 Task: Make in the project CalibrateTech an epic 'Cloud security compliance'. Create in the project CalibrateTech an epic 'Microservices architecture implementation'. Add in the project CalibrateTech an epic 'Remote work and collaboration enhancement'
Action: Mouse moved to (77, 181)
Screenshot: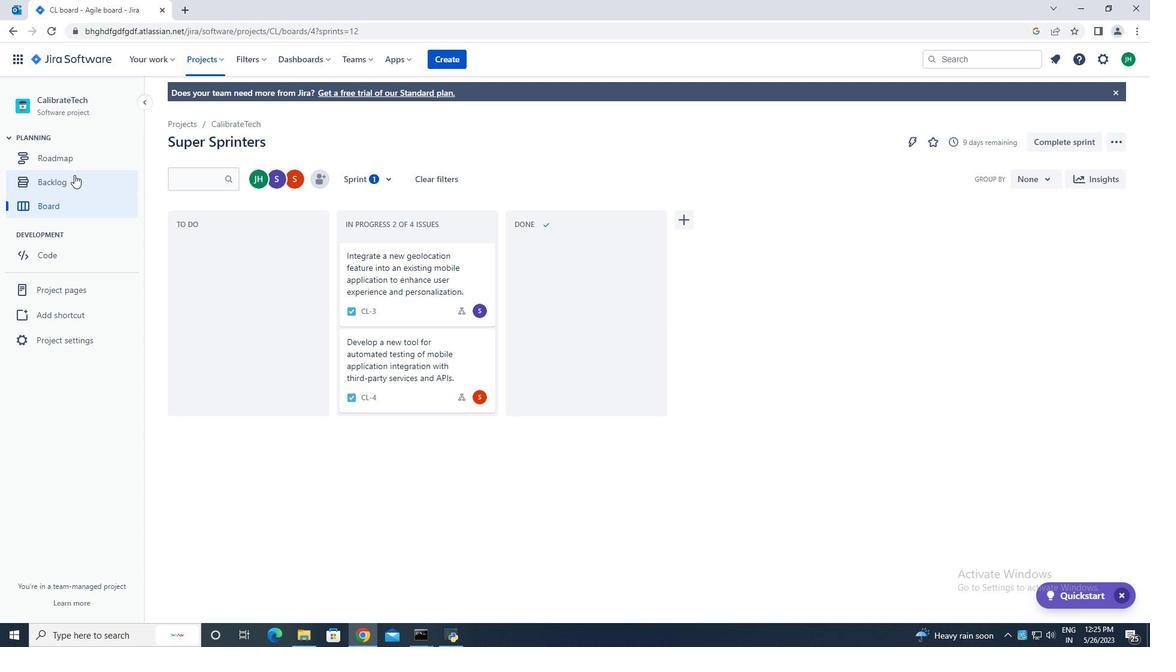 
Action: Mouse pressed left at (77, 181)
Screenshot: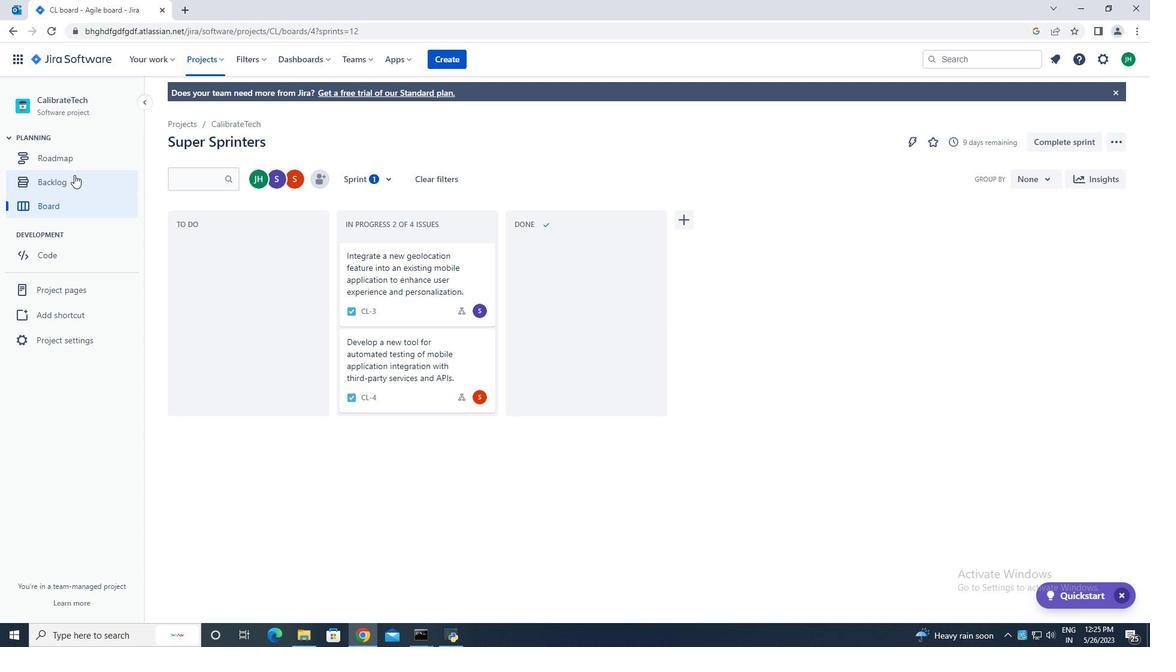 
Action: Mouse moved to (357, 179)
Screenshot: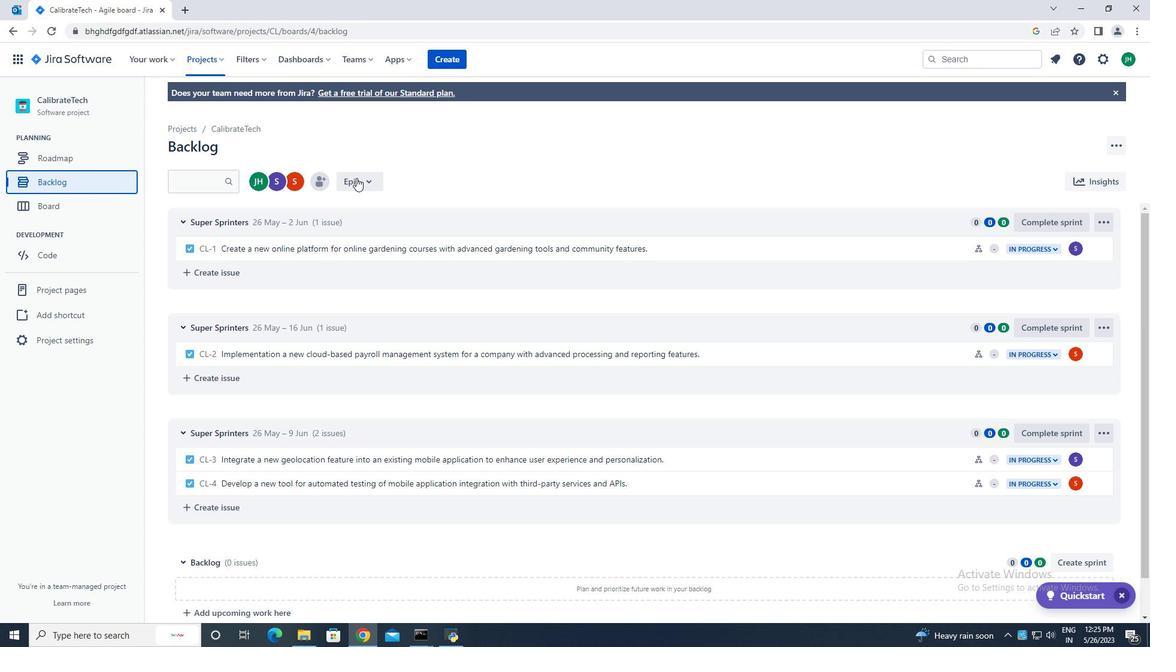 
Action: Mouse pressed left at (357, 179)
Screenshot: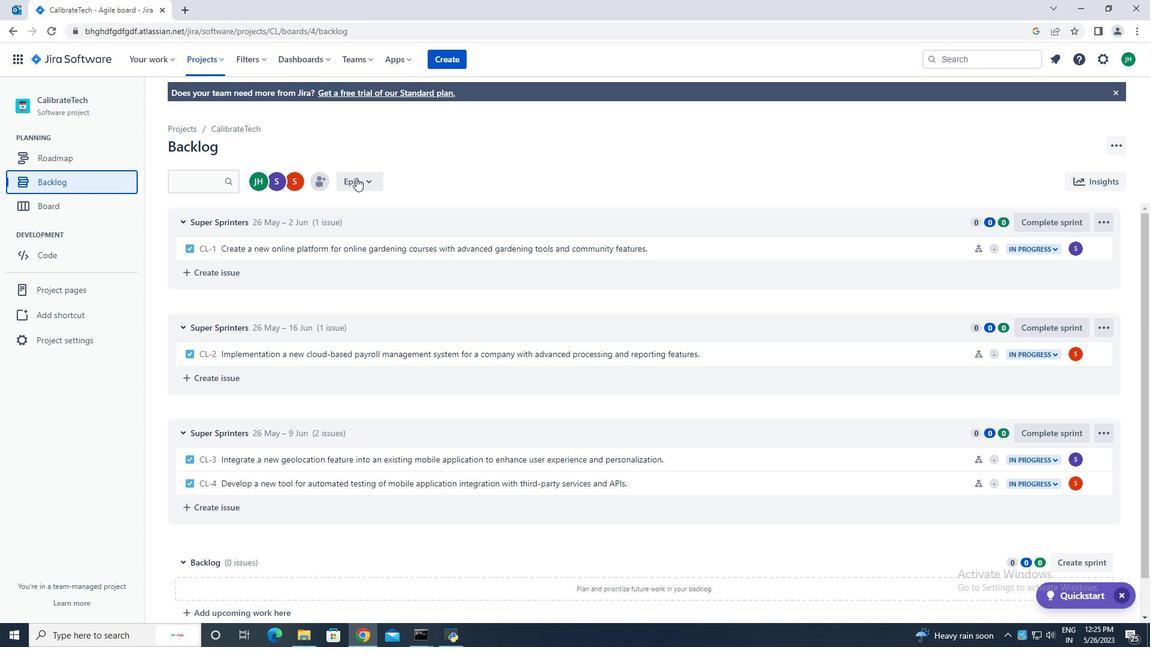 
Action: Mouse moved to (359, 254)
Screenshot: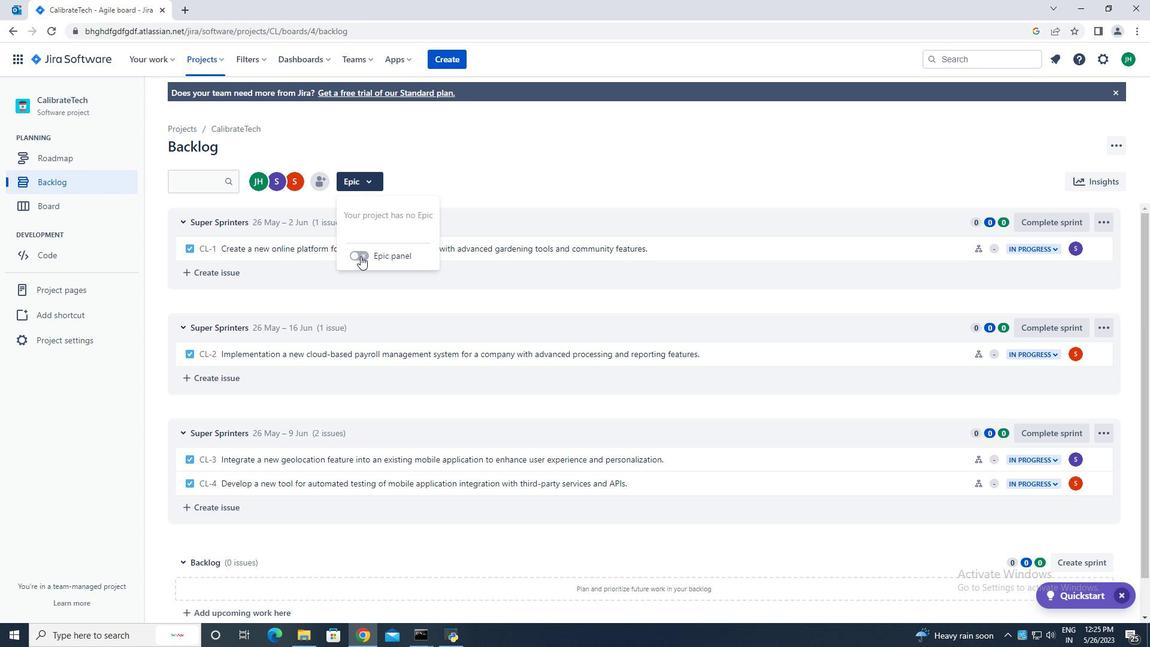 
Action: Mouse pressed left at (359, 254)
Screenshot: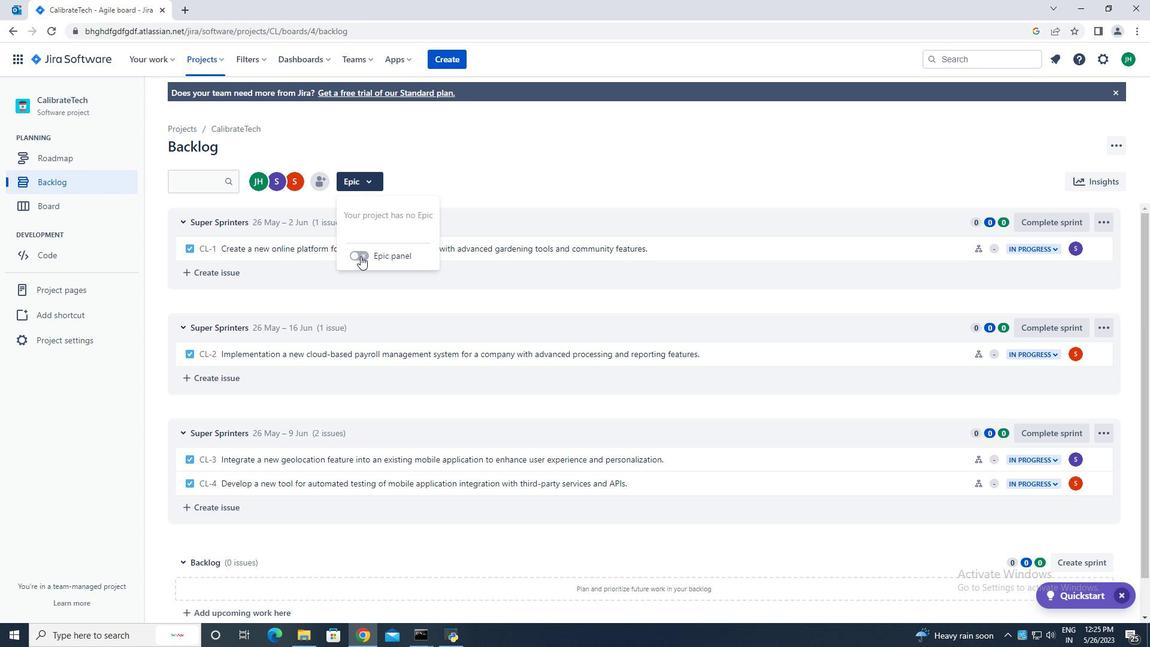 
Action: Mouse moved to (243, 448)
Screenshot: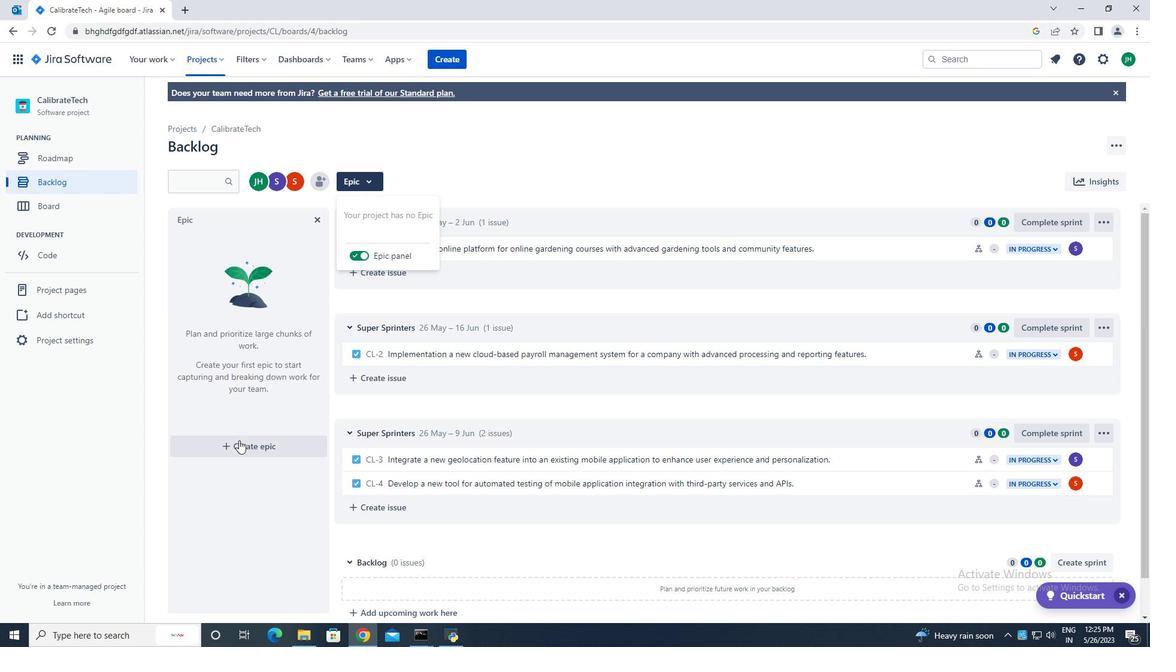 
Action: Mouse pressed left at (243, 448)
Screenshot: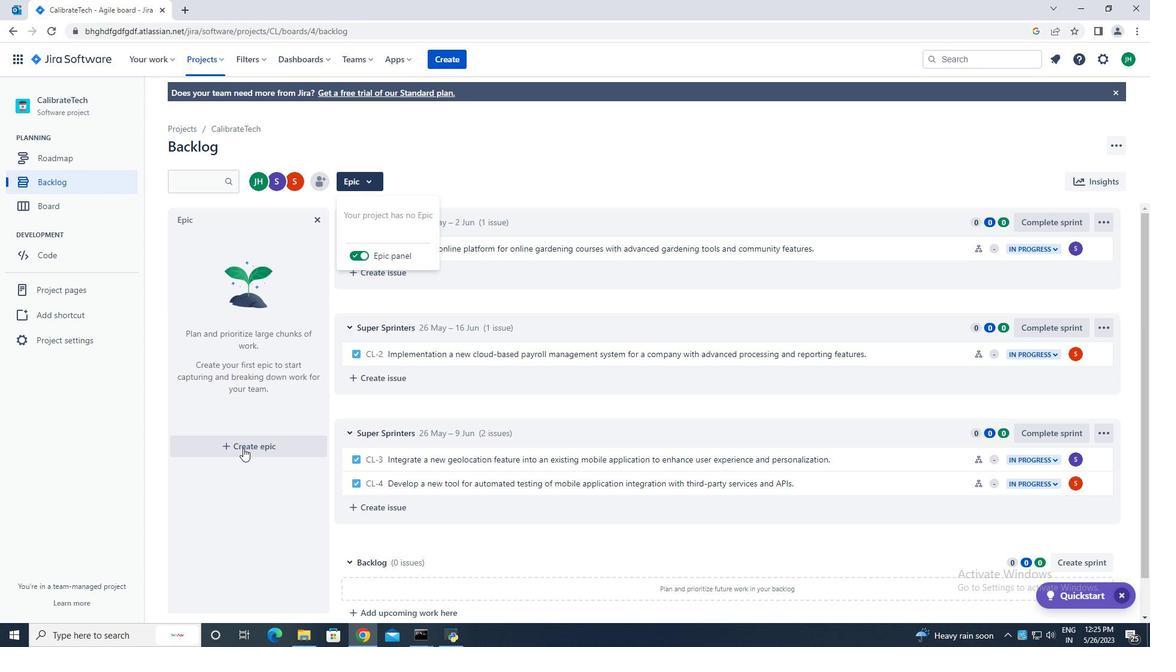 
Action: Mouse moved to (240, 447)
Screenshot: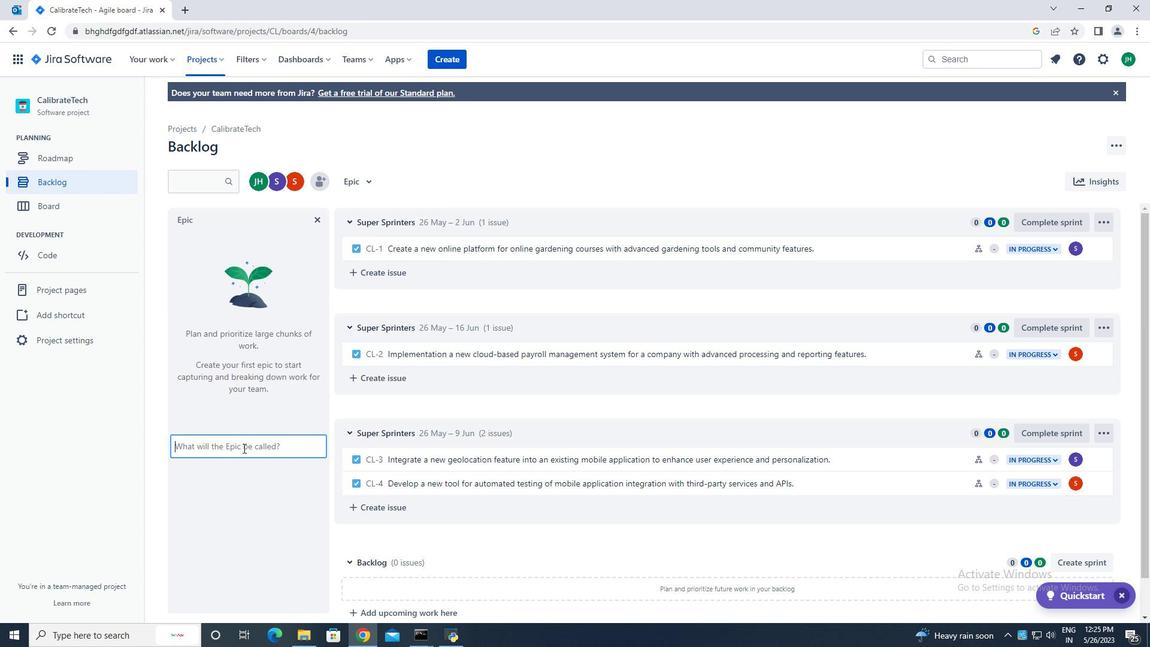 
Action: Mouse pressed left at (240, 447)
Screenshot: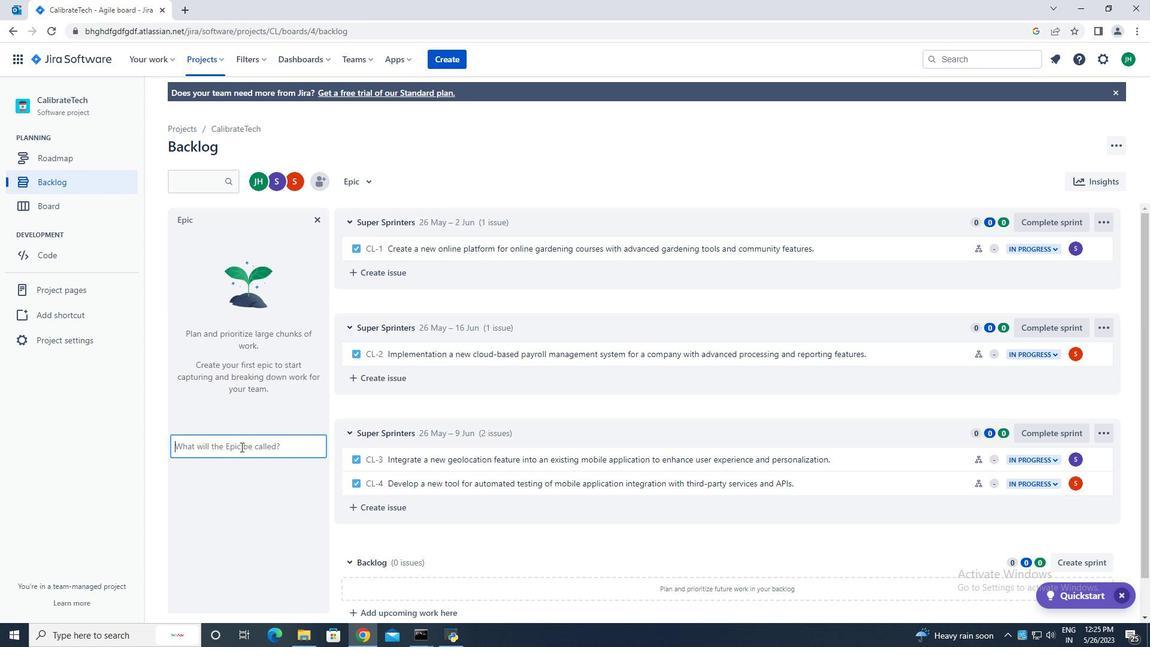 
Action: Mouse moved to (270, 443)
Screenshot: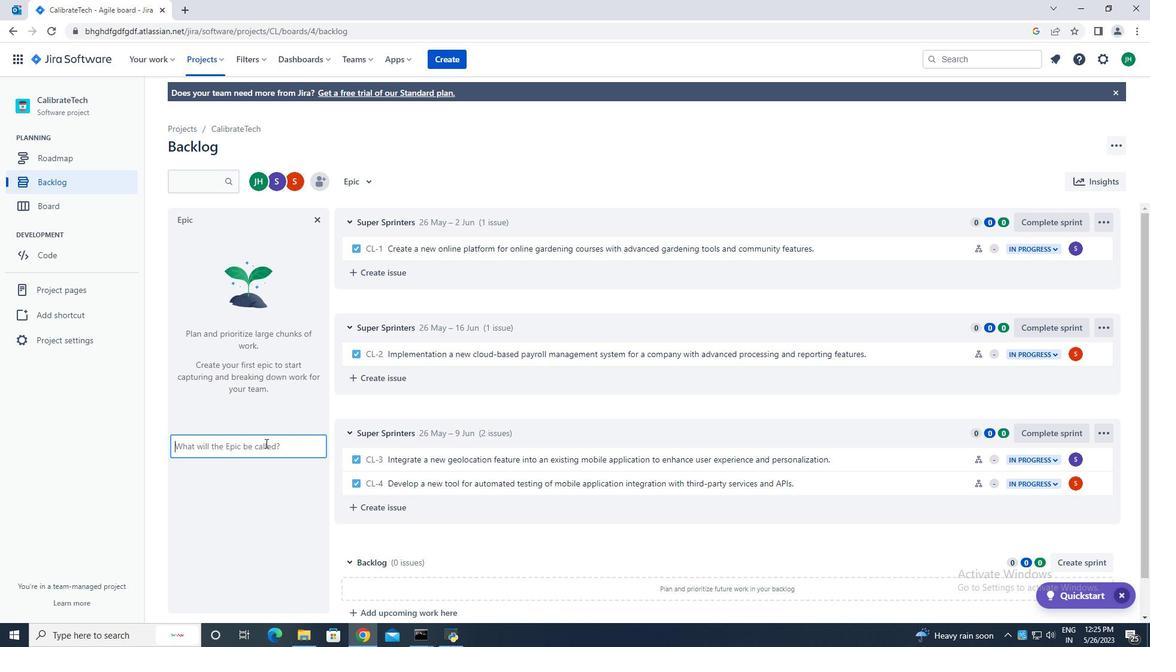 
Action: Key pressed <Key.caps_lock>C<Key.caps_lock>loud<Key.space><Key.caps_lock>C<Key.caps_lock>alibrate<Key.space><Key.backspace><Key.backspace><Key.backspace><Key.backspace><Key.backspace><Key.backspace><Key.backspace><Key.backspace><Key.backspace><Key.backspace>security<Key.space>compliance<Key.enter>
Screenshot: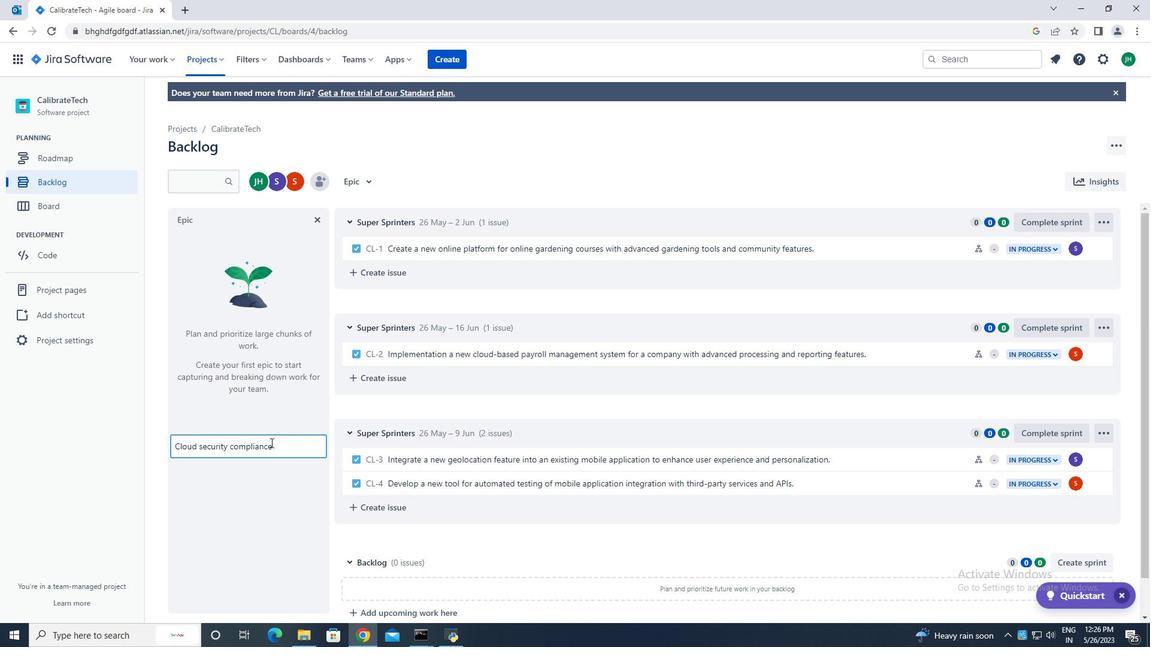 
Action: Mouse moved to (228, 299)
Screenshot: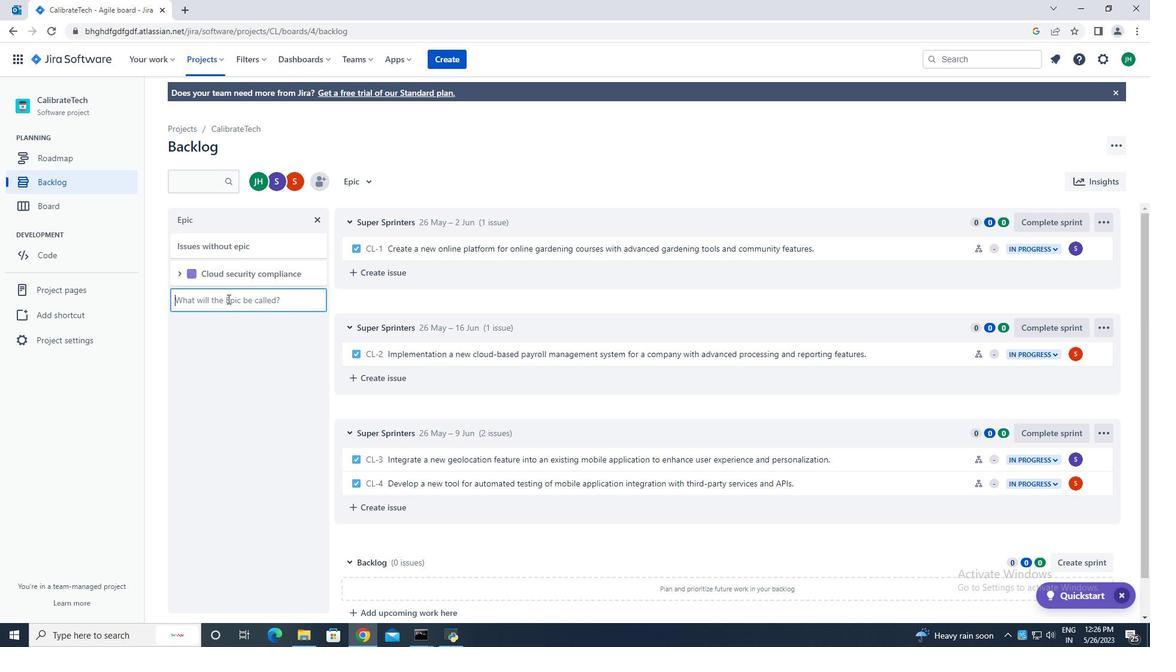 
Action: Mouse pressed left at (228, 299)
Screenshot: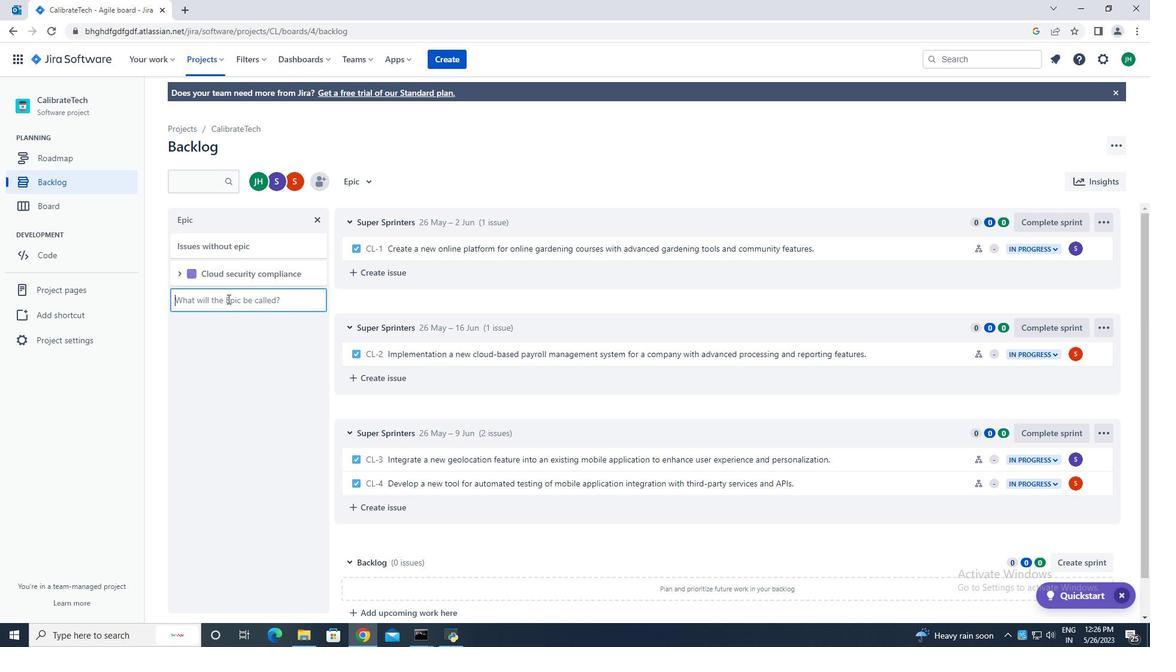 
Action: Mouse moved to (228, 300)
Screenshot: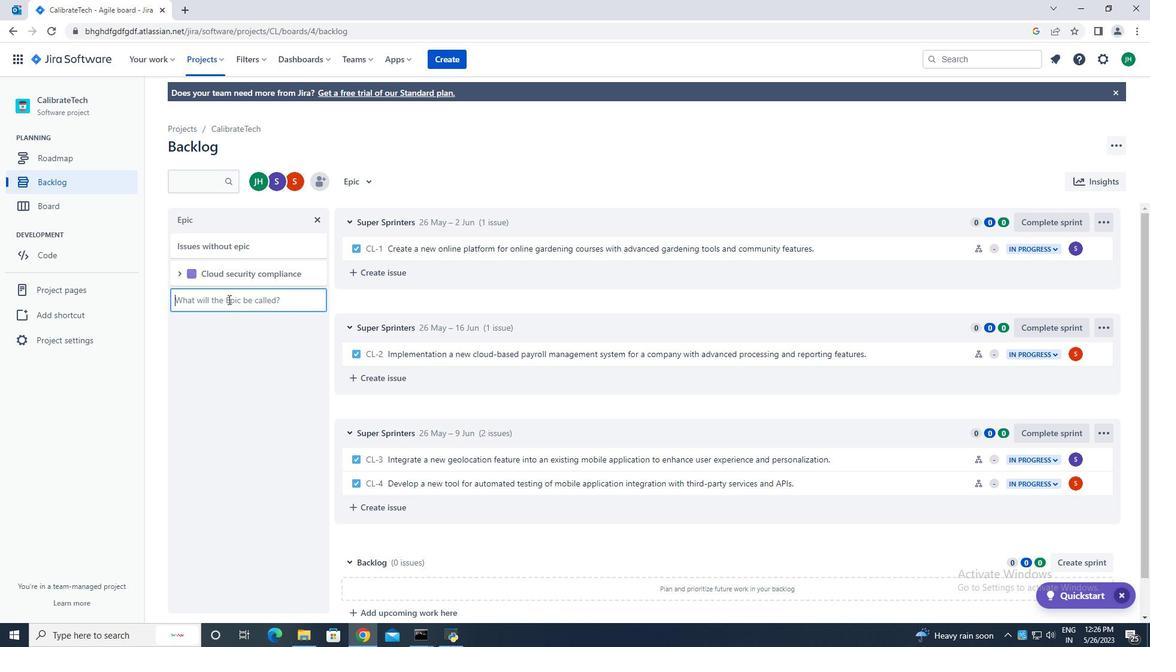 
Action: Key pressed <Key.caps_lock>M<Key.caps_lock>icroservices<Key.space>architecture<Key.space>implementation<Key.space><Key.enter>
Screenshot: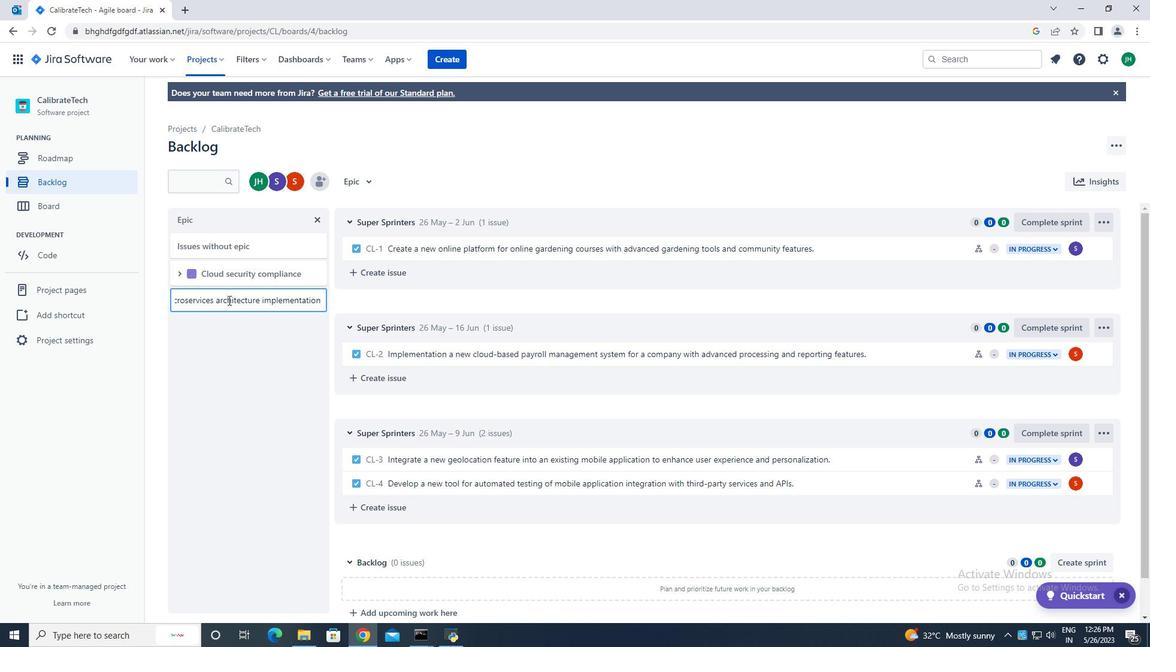 
Action: Mouse moved to (260, 344)
Screenshot: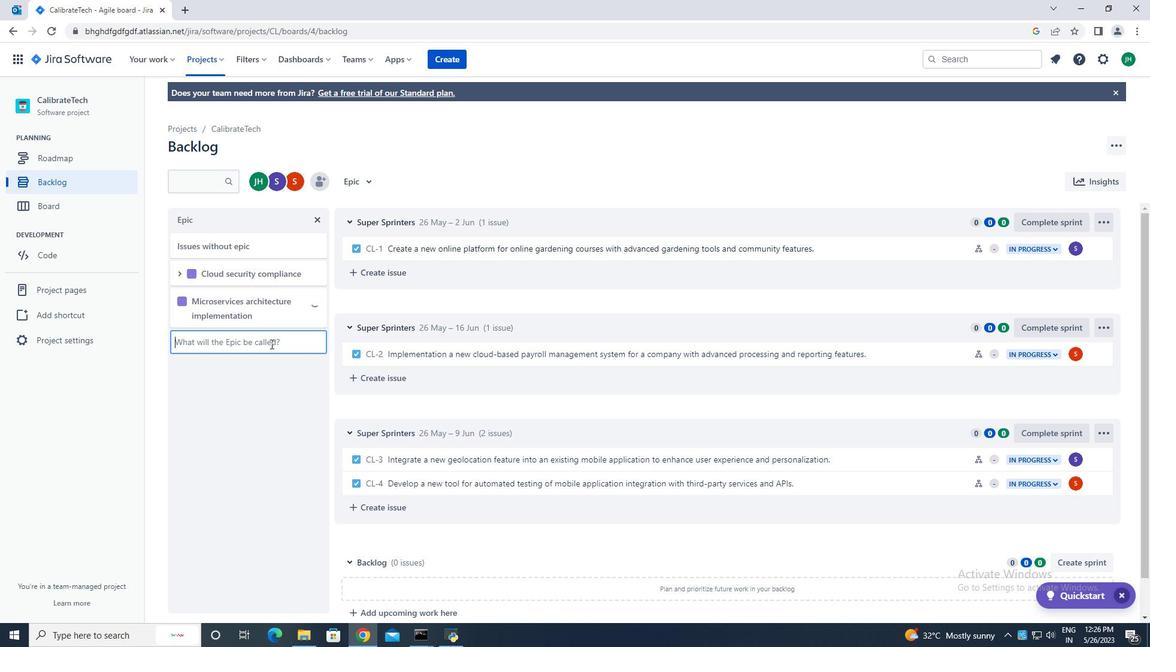 
Action: Mouse pressed left at (260, 344)
Screenshot: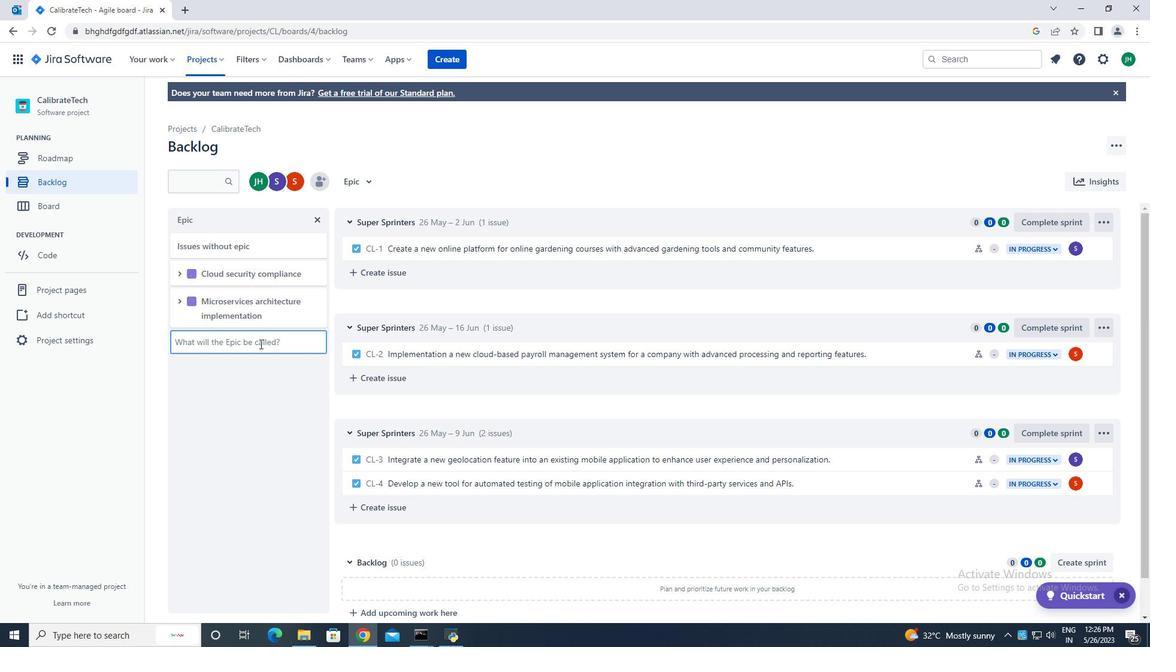 
Action: Mouse moved to (260, 344)
Screenshot: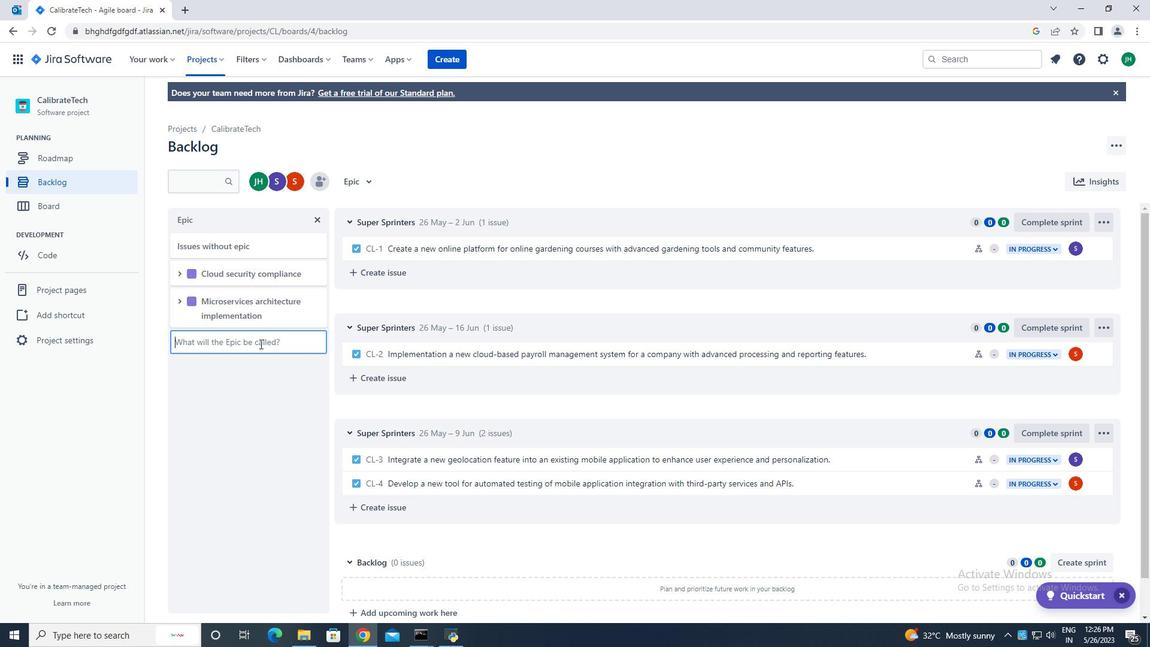 
Action: Key pressed <Key.caps_lock>T<Key.backspace>R<Key.caps_lock>emote<Key.space>work<Key.space>and<Key.space>collaboration<Key.space>enhancement<Key.enter>
Screenshot: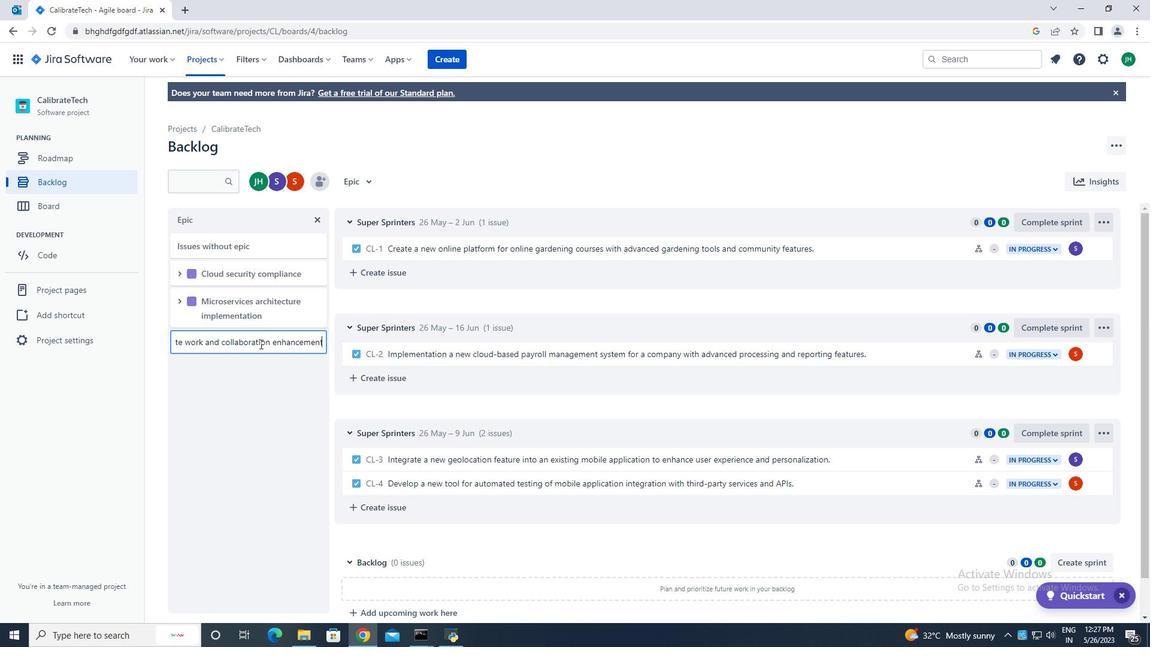 
Action: Mouse moved to (288, 287)
Screenshot: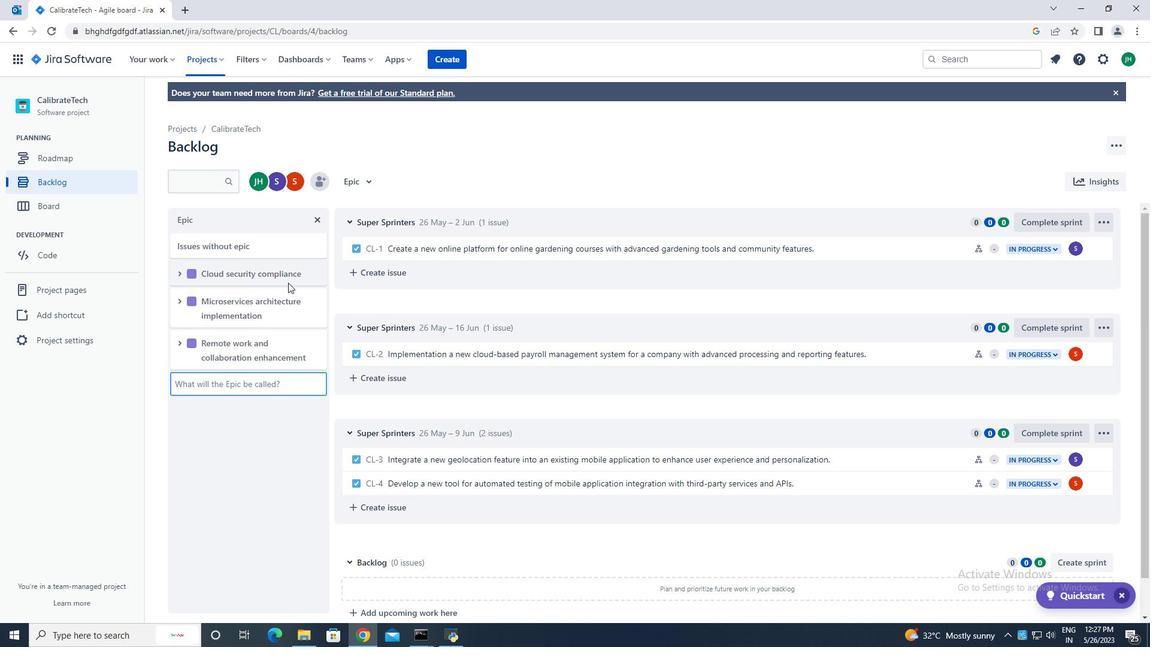 
